 Task: Apply the filter "Github Partners" in the GitHub marketplace.
Action: Mouse moved to (223, 117)
Screenshot: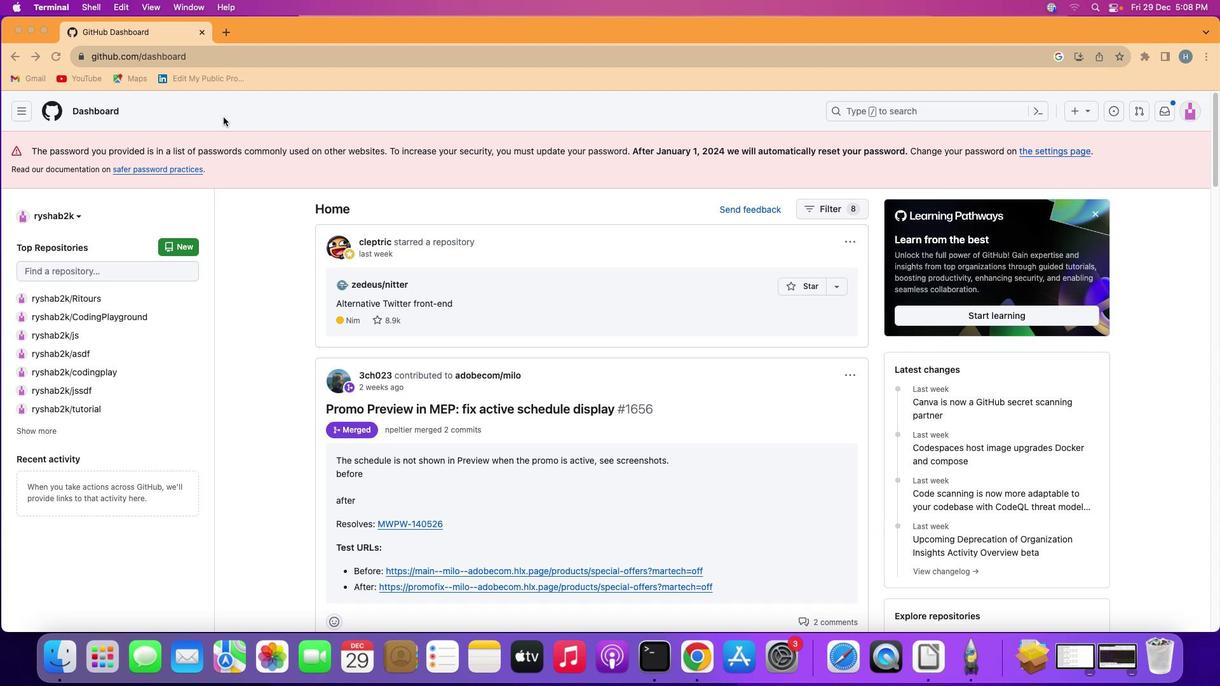 
Action: Mouse pressed left at (223, 117)
Screenshot: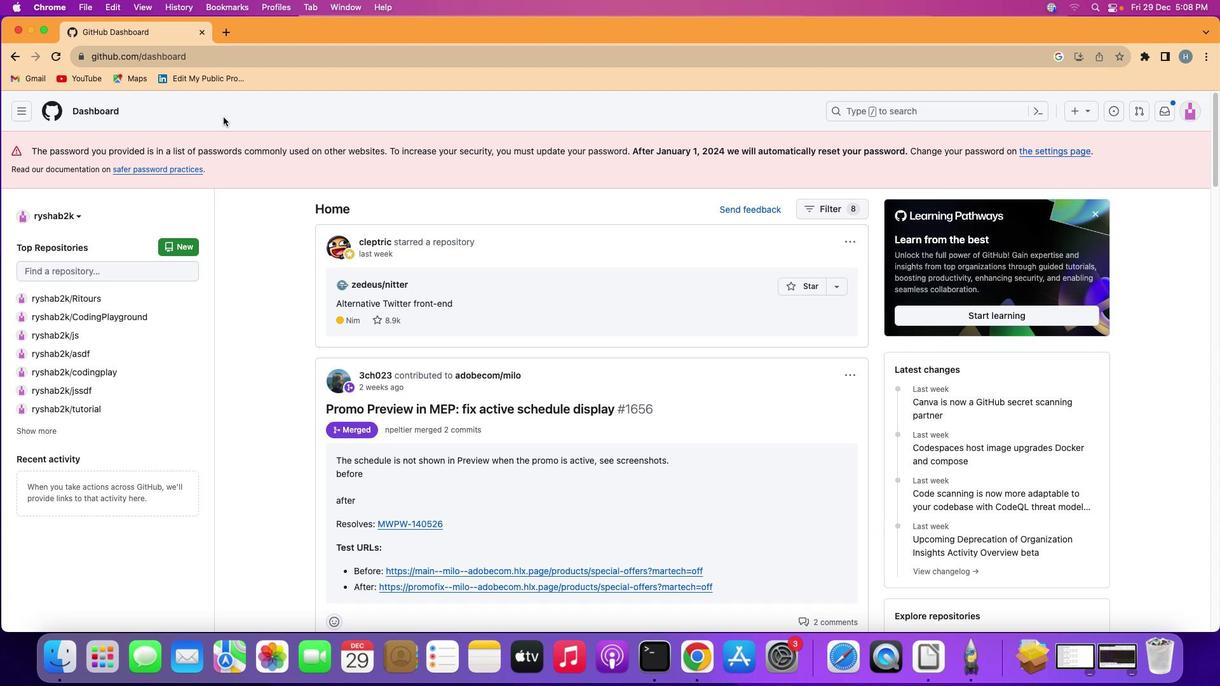
Action: Mouse moved to (25, 108)
Screenshot: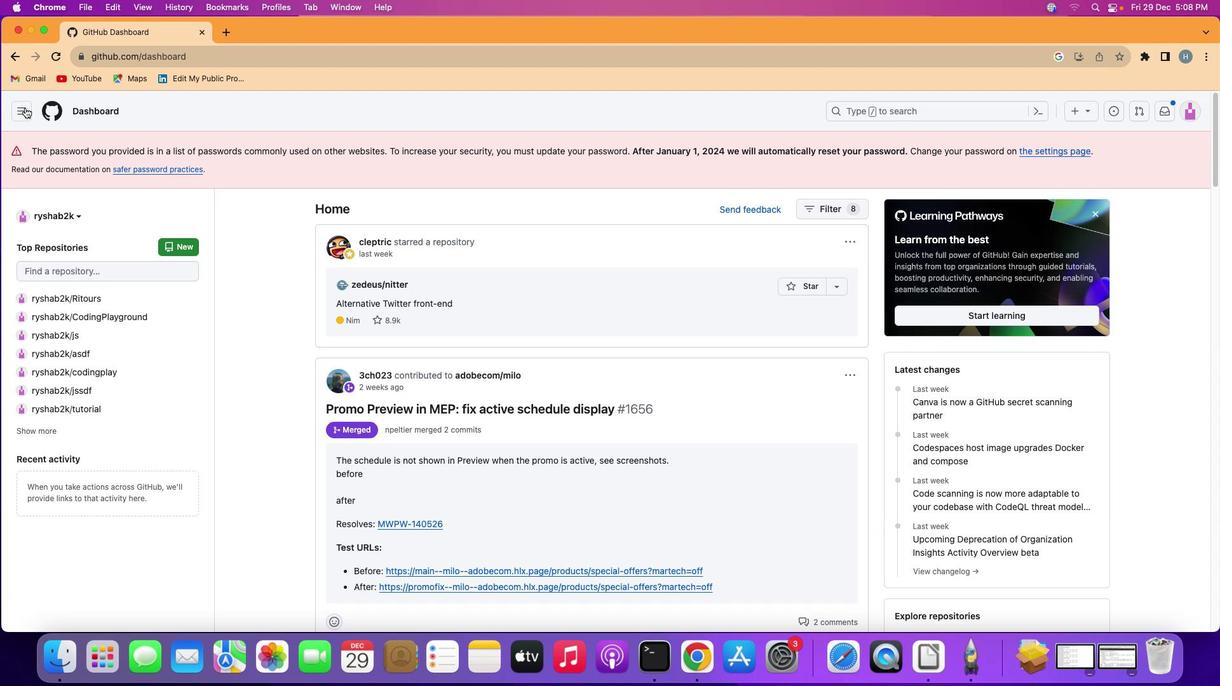 
Action: Mouse pressed left at (25, 108)
Screenshot: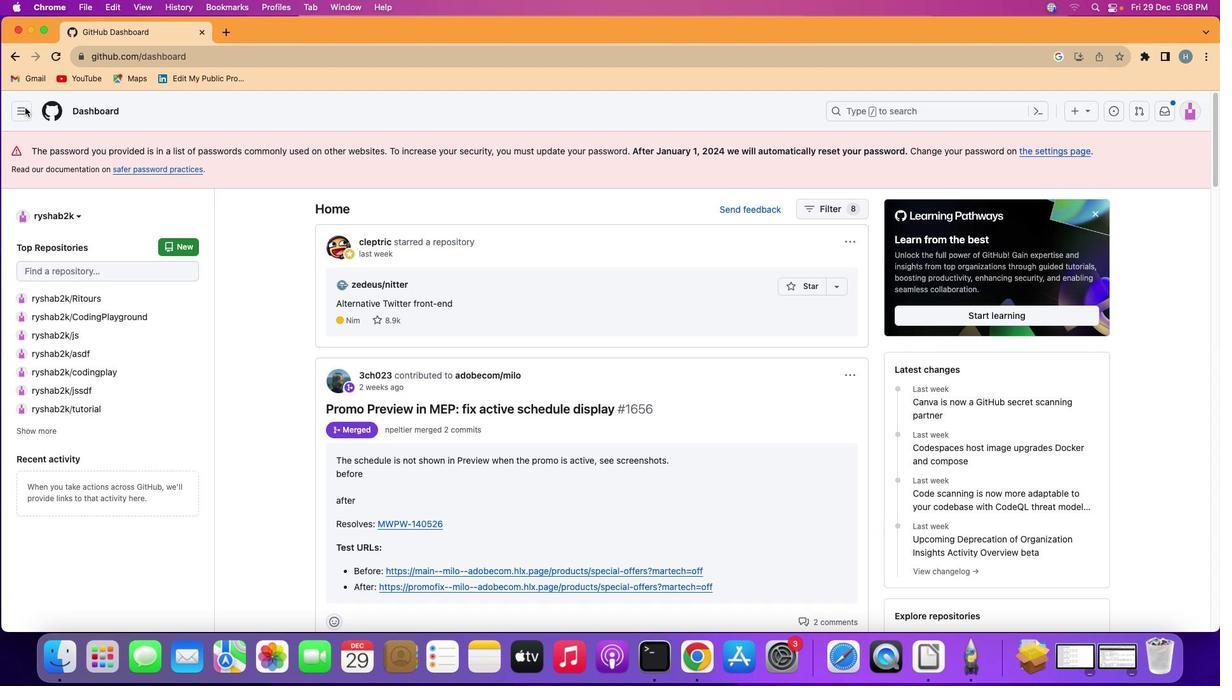 
Action: Mouse moved to (122, 298)
Screenshot: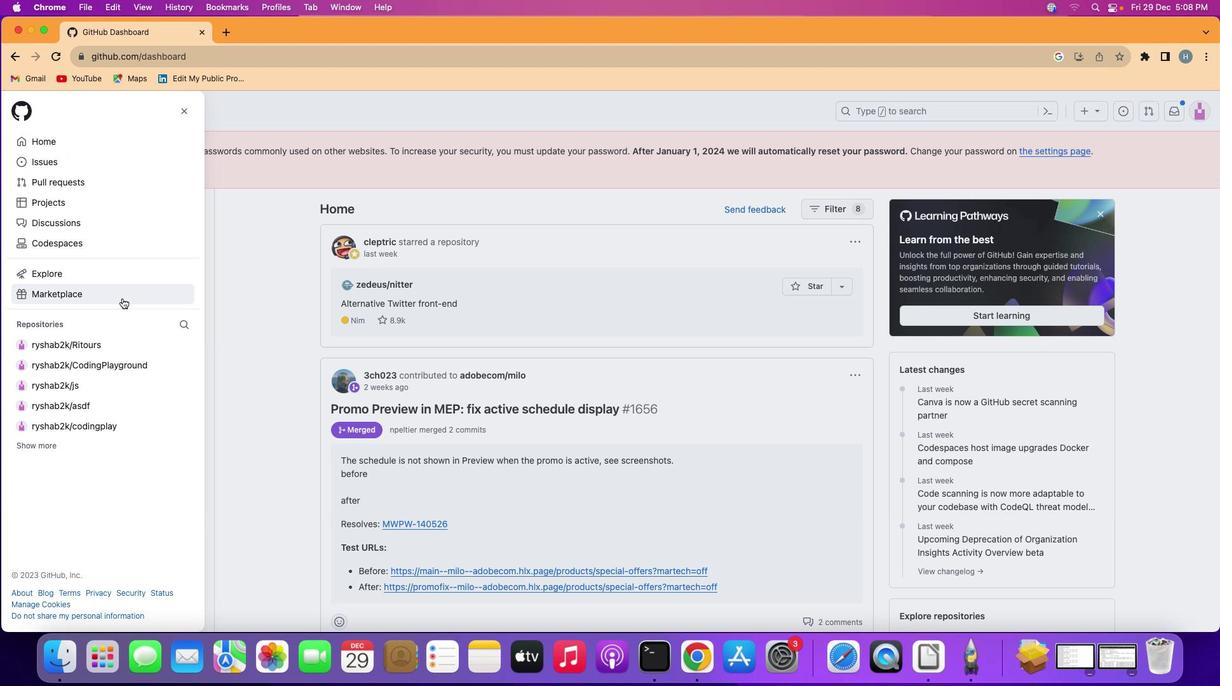 
Action: Mouse pressed left at (122, 298)
Screenshot: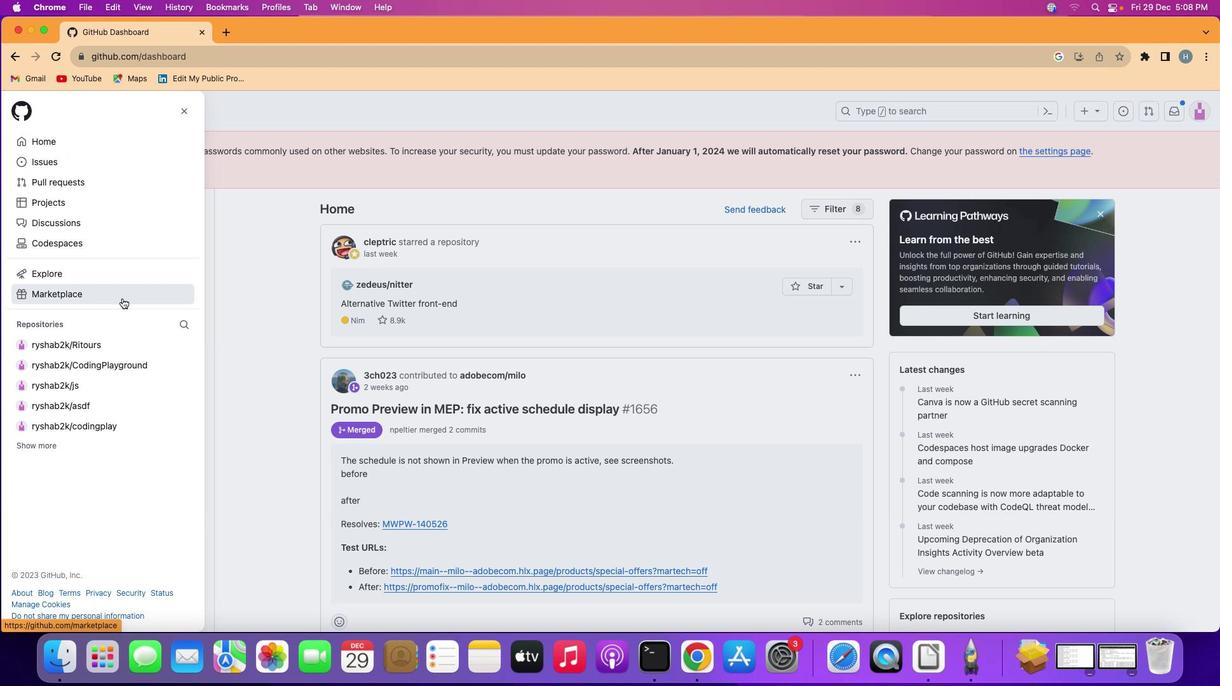 
Action: Mouse moved to (401, 497)
Screenshot: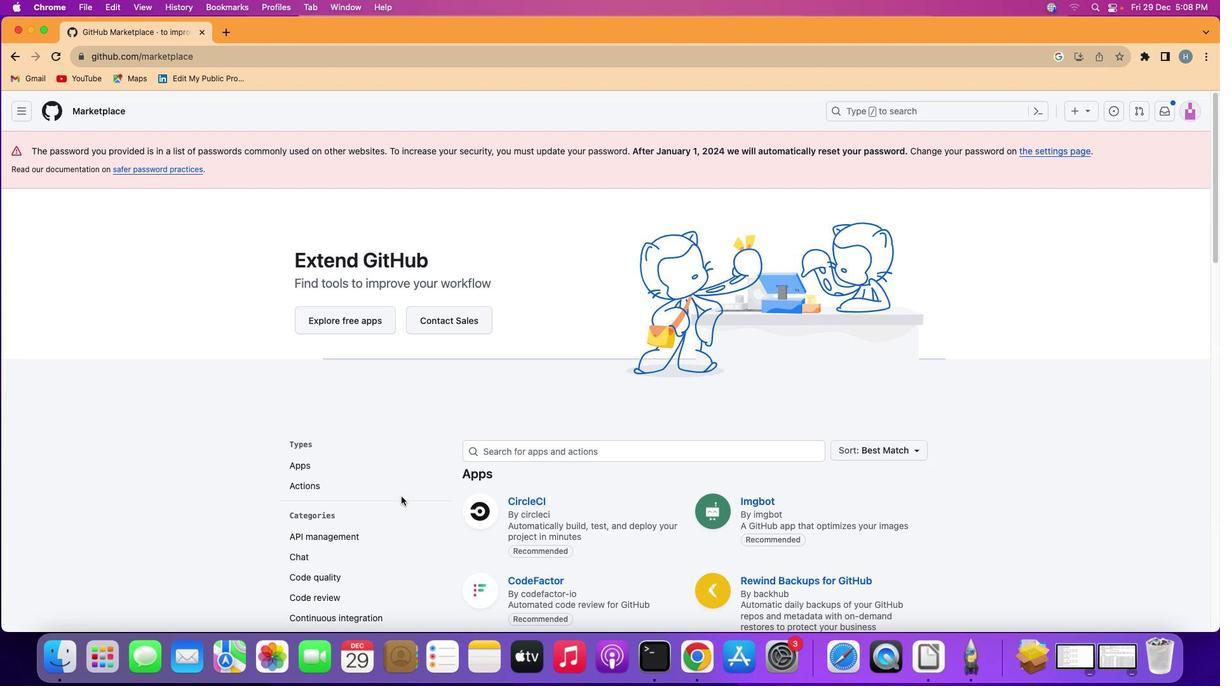 
Action: Mouse scrolled (401, 497) with delta (0, 0)
Screenshot: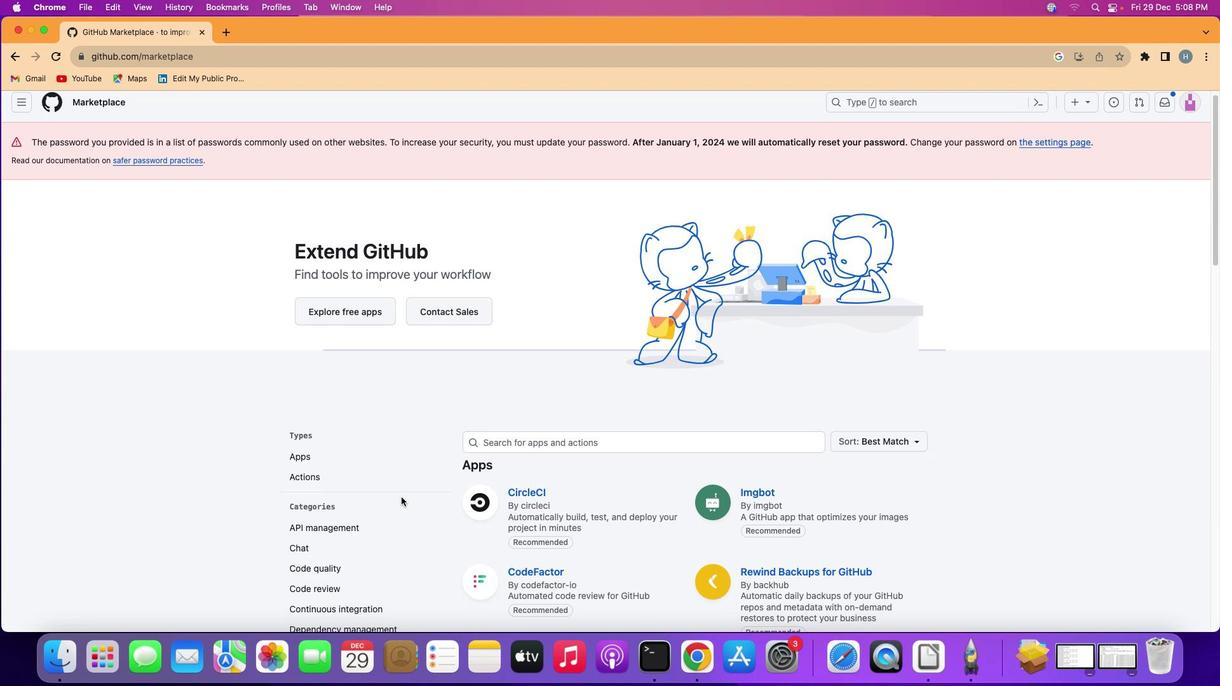 
Action: Mouse scrolled (401, 497) with delta (0, 0)
Screenshot: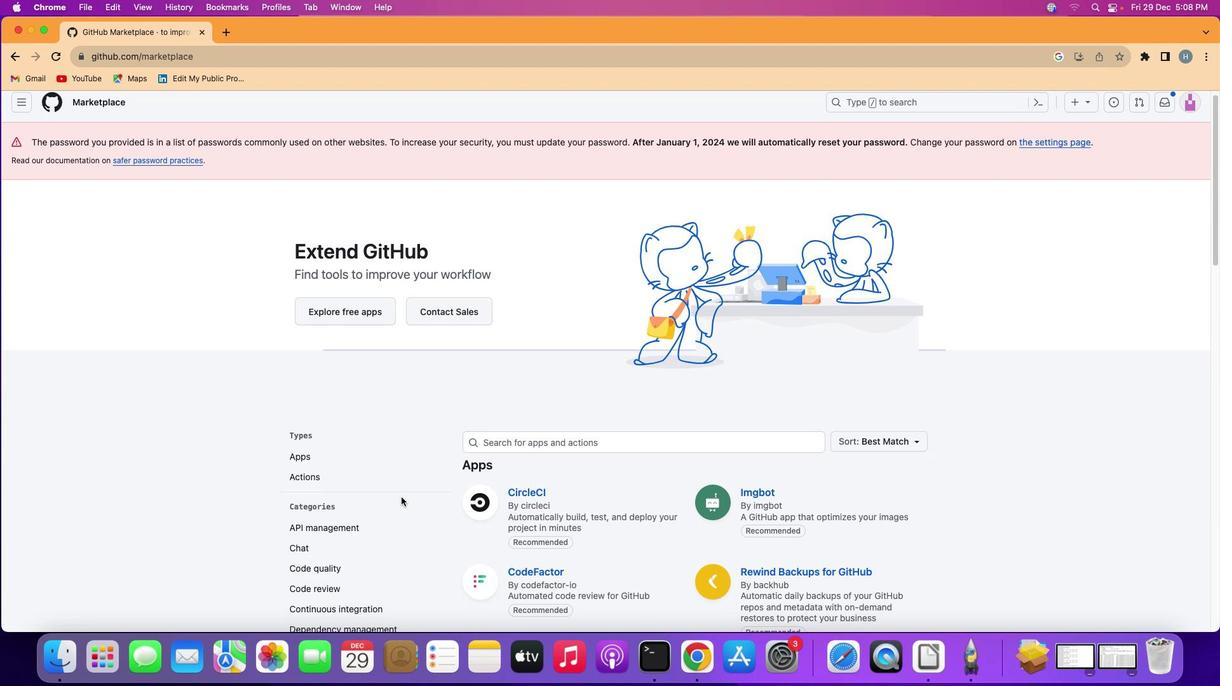 
Action: Mouse moved to (401, 497)
Screenshot: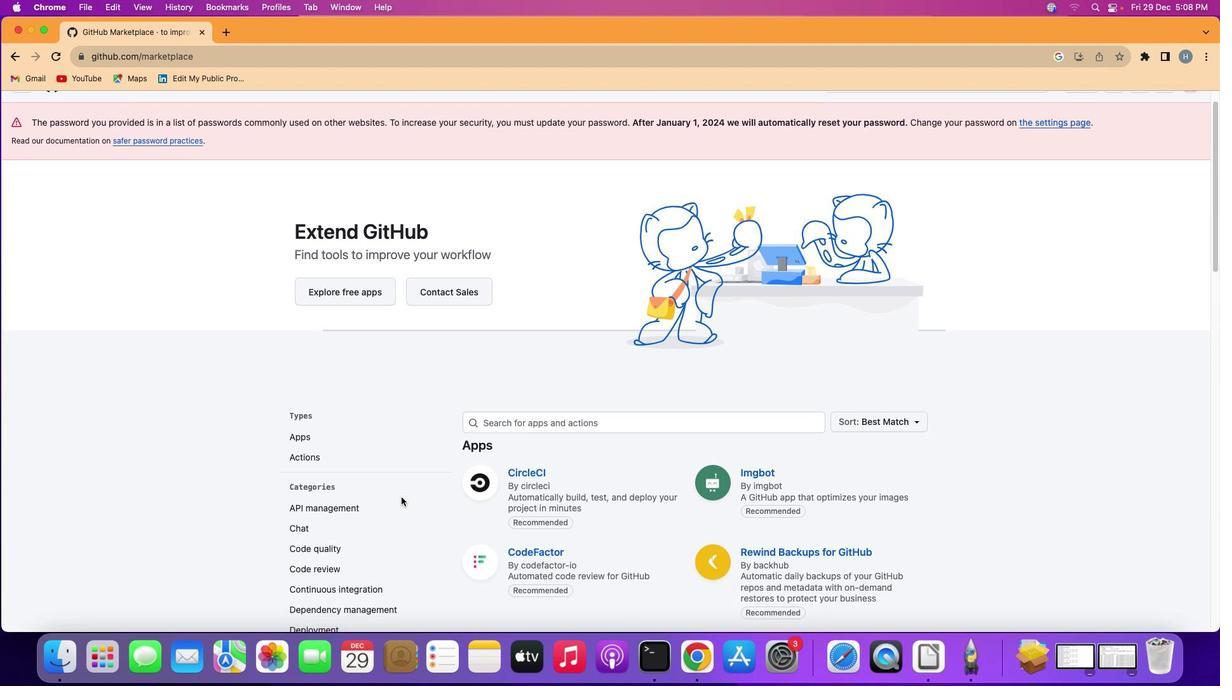 
Action: Mouse scrolled (401, 497) with delta (0, -1)
Screenshot: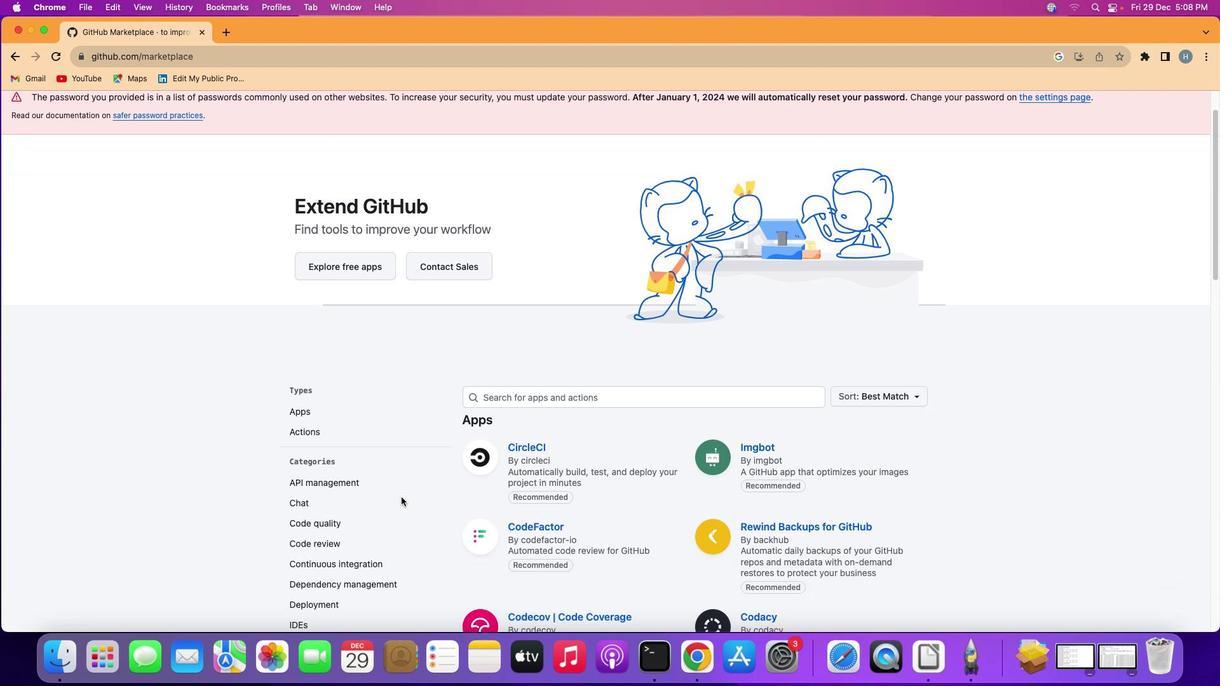 
Action: Mouse moved to (401, 497)
Screenshot: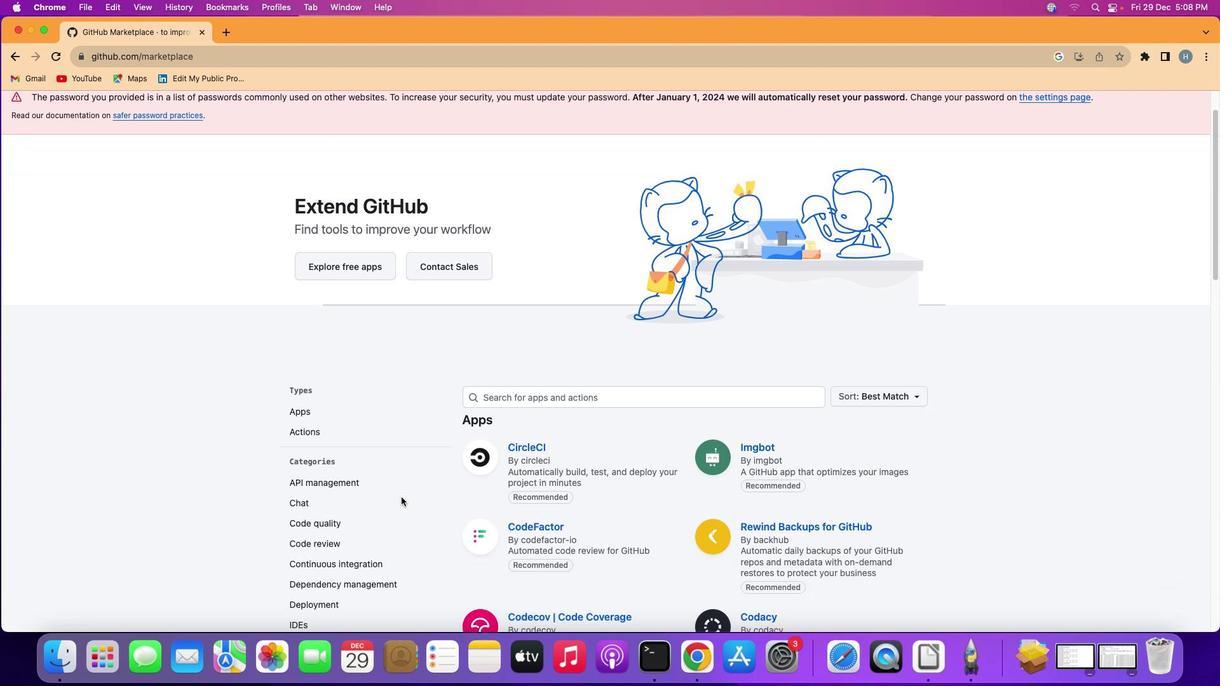 
Action: Mouse scrolled (401, 497) with delta (0, -1)
Screenshot: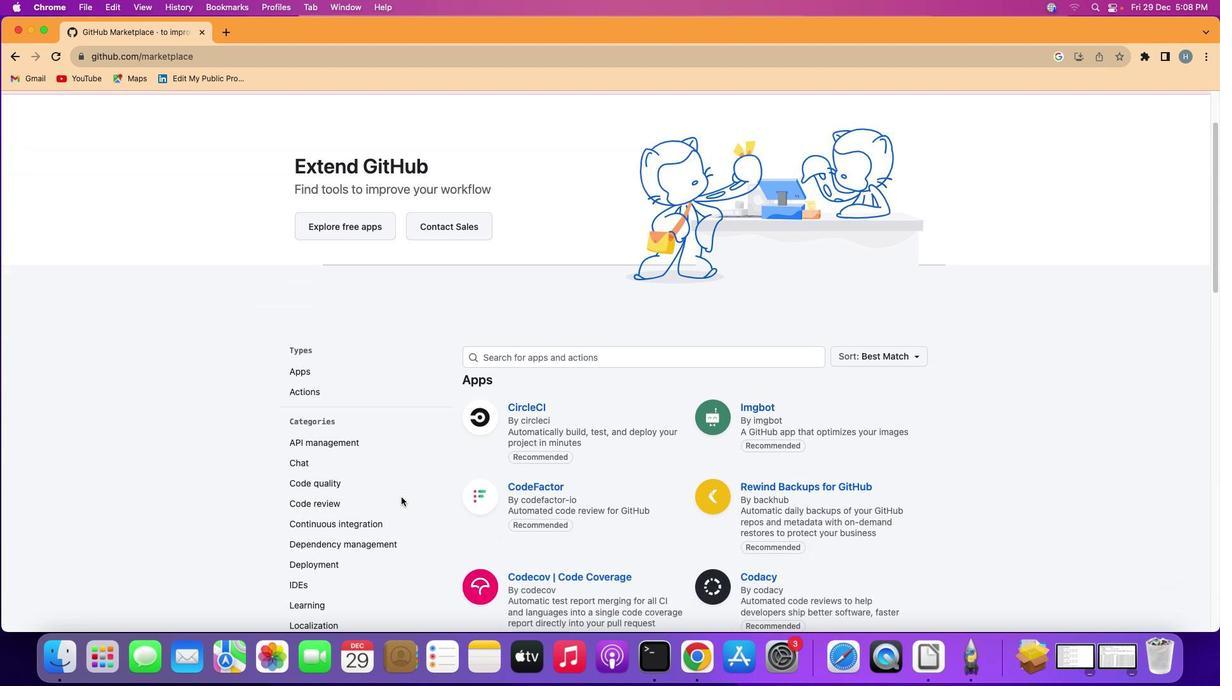 
Action: Mouse scrolled (401, 497) with delta (0, -2)
Screenshot: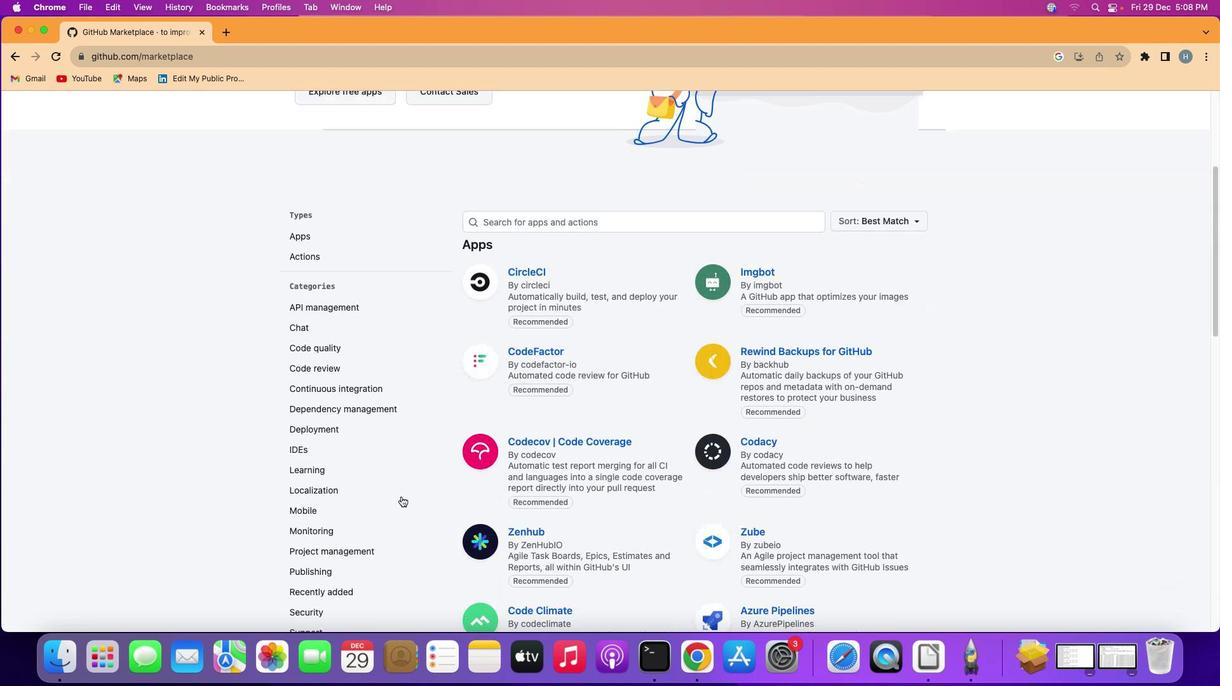 
Action: Mouse moved to (401, 496)
Screenshot: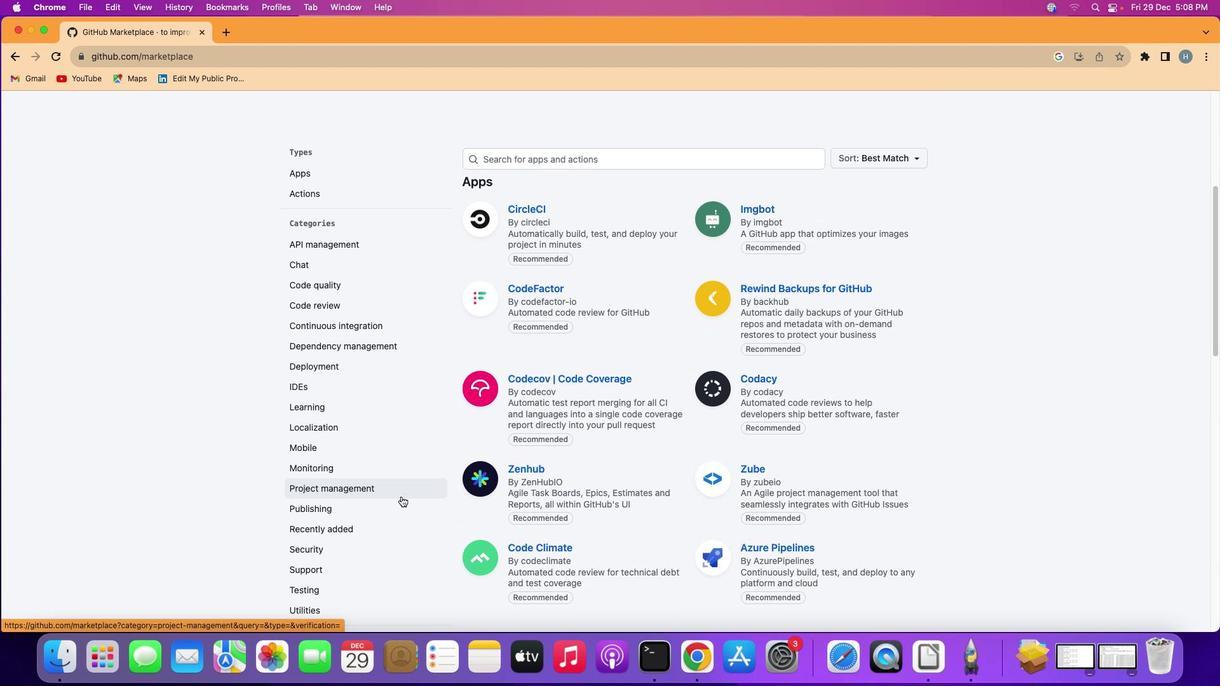 
Action: Mouse scrolled (401, 496) with delta (0, 0)
Screenshot: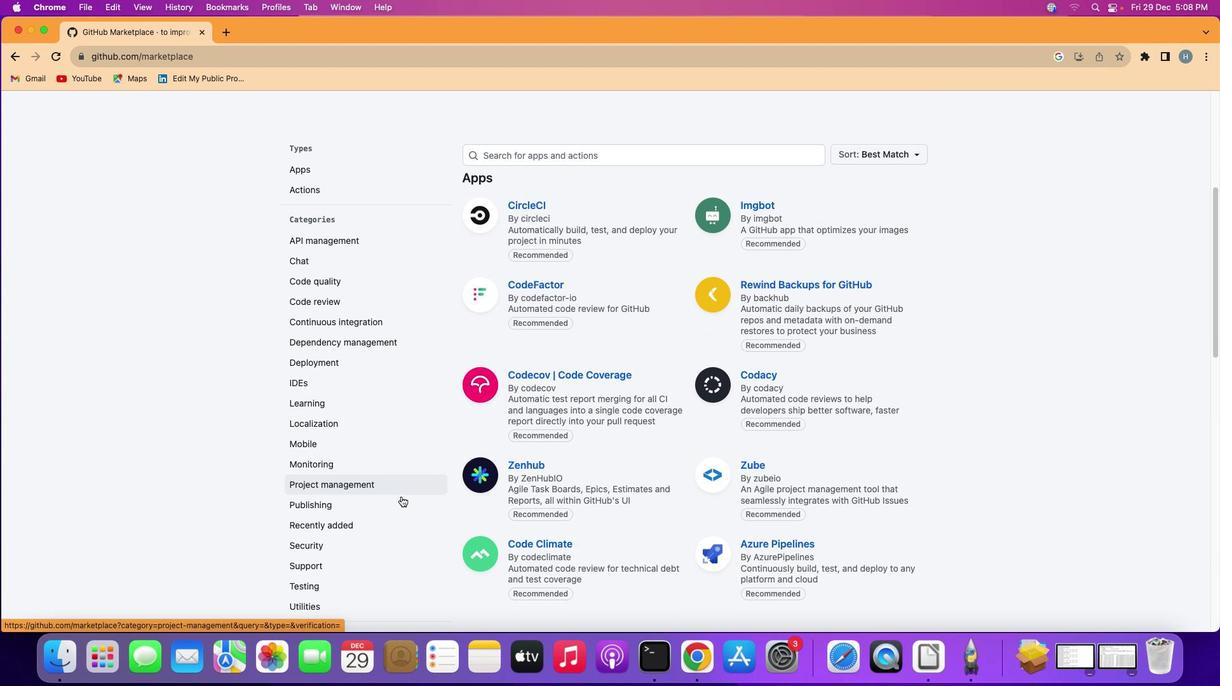 
Action: Mouse scrolled (401, 496) with delta (0, 0)
Screenshot: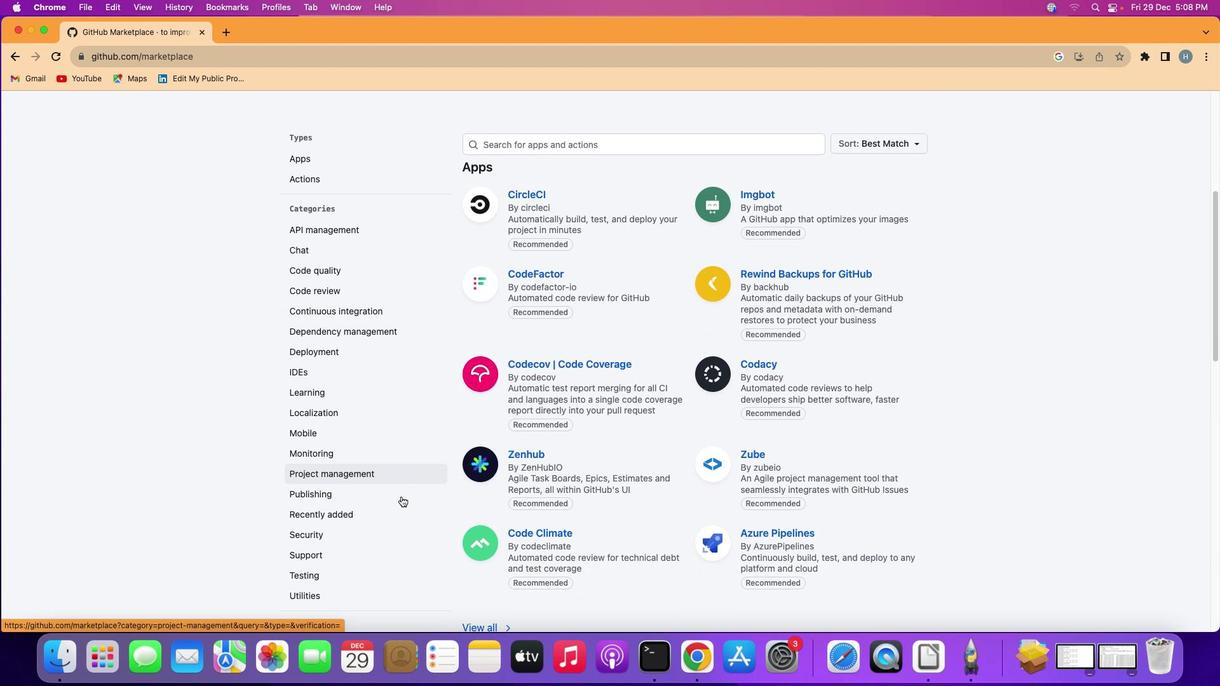 
Action: Mouse scrolled (401, 496) with delta (0, -1)
Screenshot: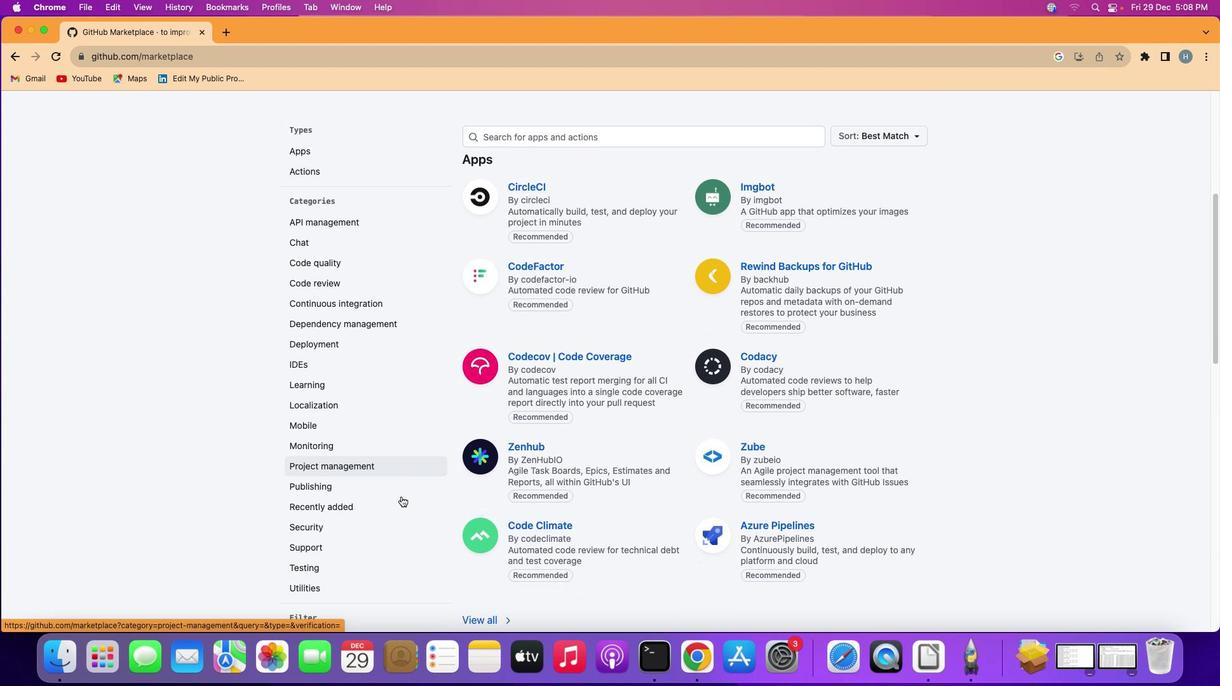 
Action: Mouse scrolled (401, 496) with delta (0, -1)
Screenshot: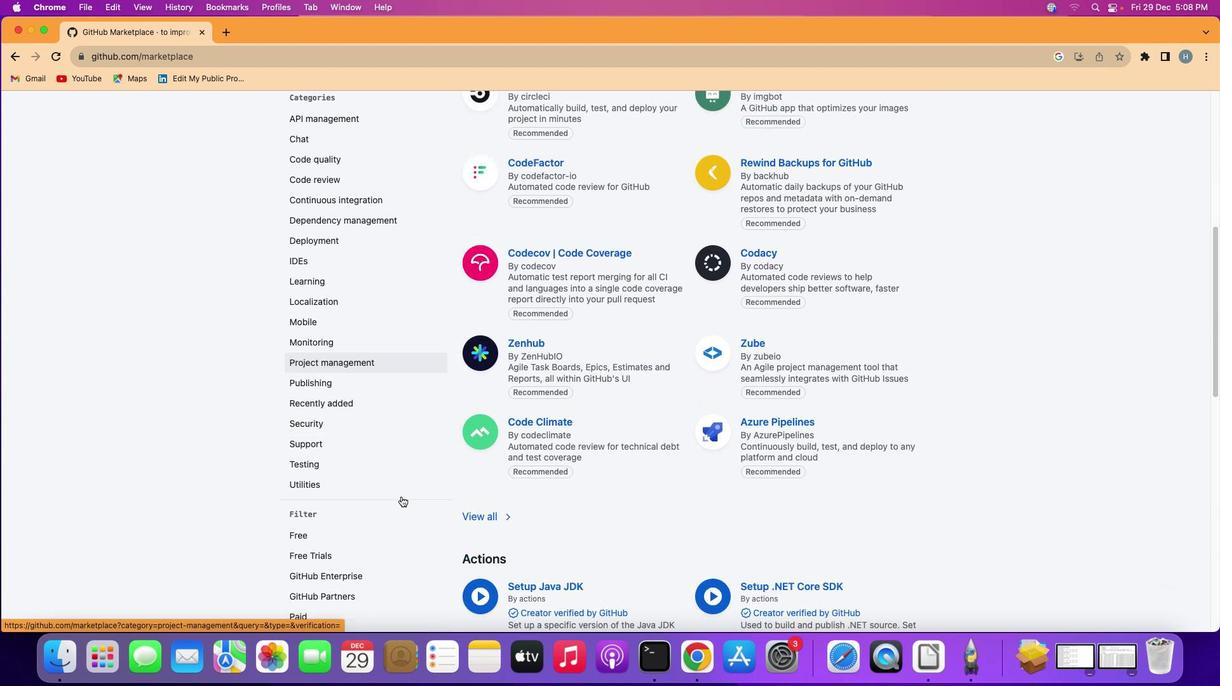
Action: Mouse scrolled (401, 496) with delta (0, -1)
Screenshot: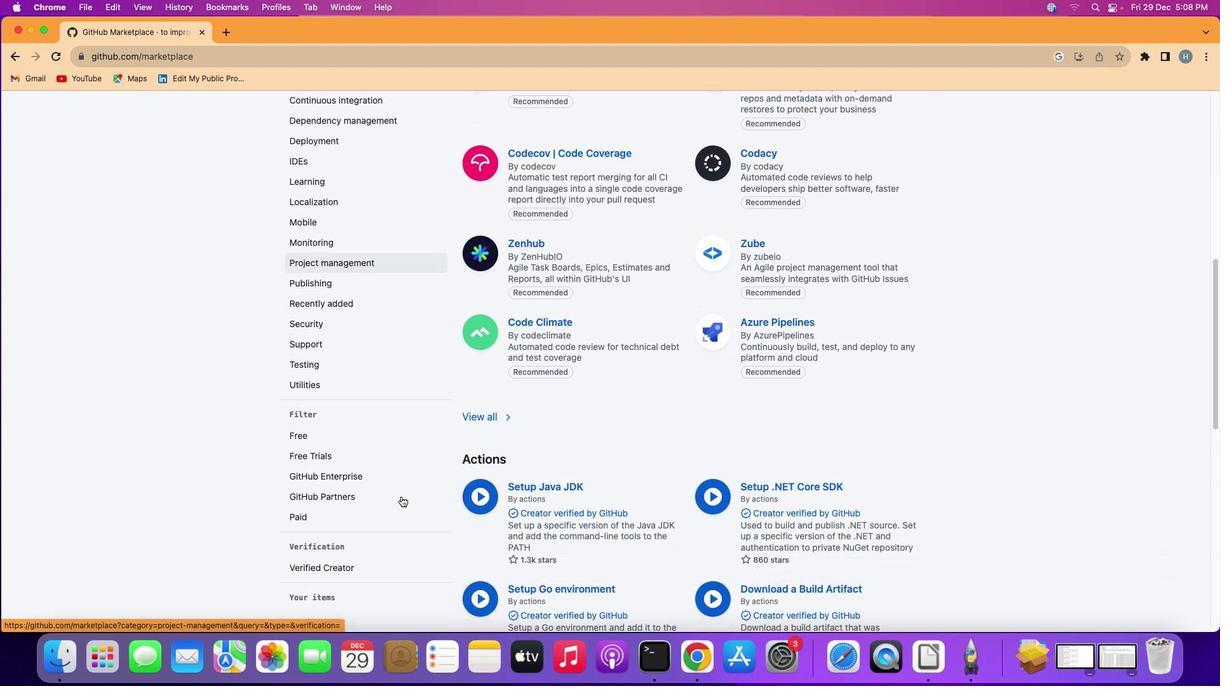 
Action: Mouse scrolled (401, 496) with delta (0, -1)
Screenshot: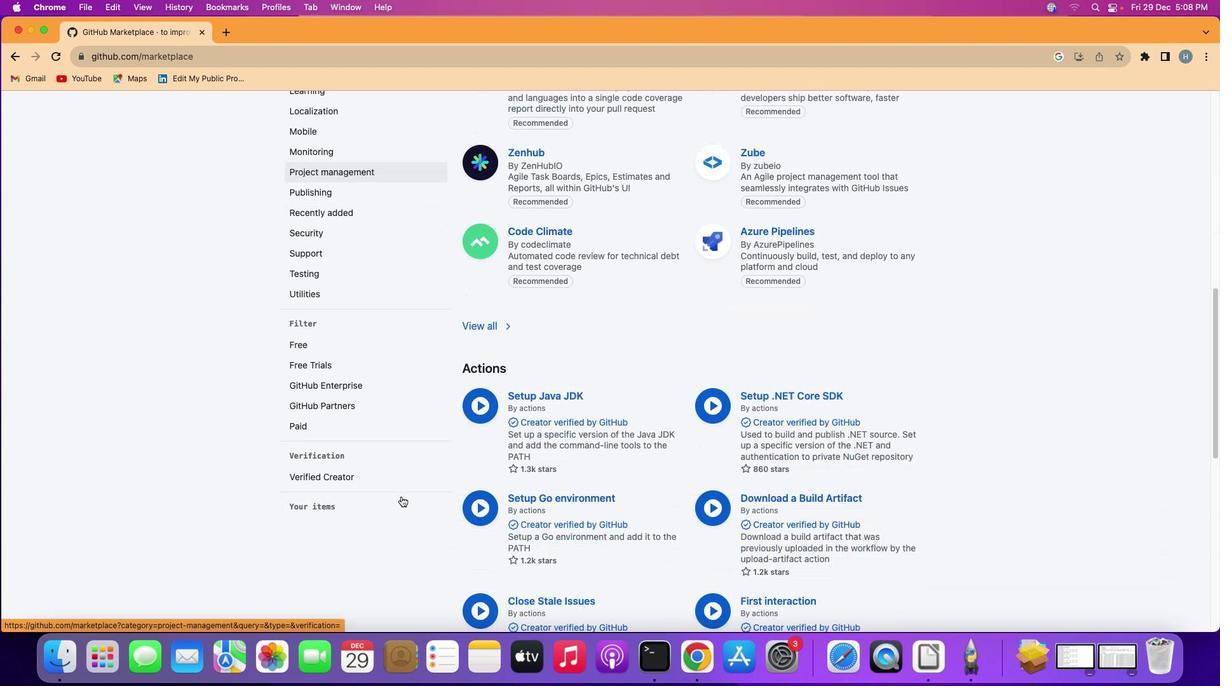 
Action: Mouse moved to (368, 378)
Screenshot: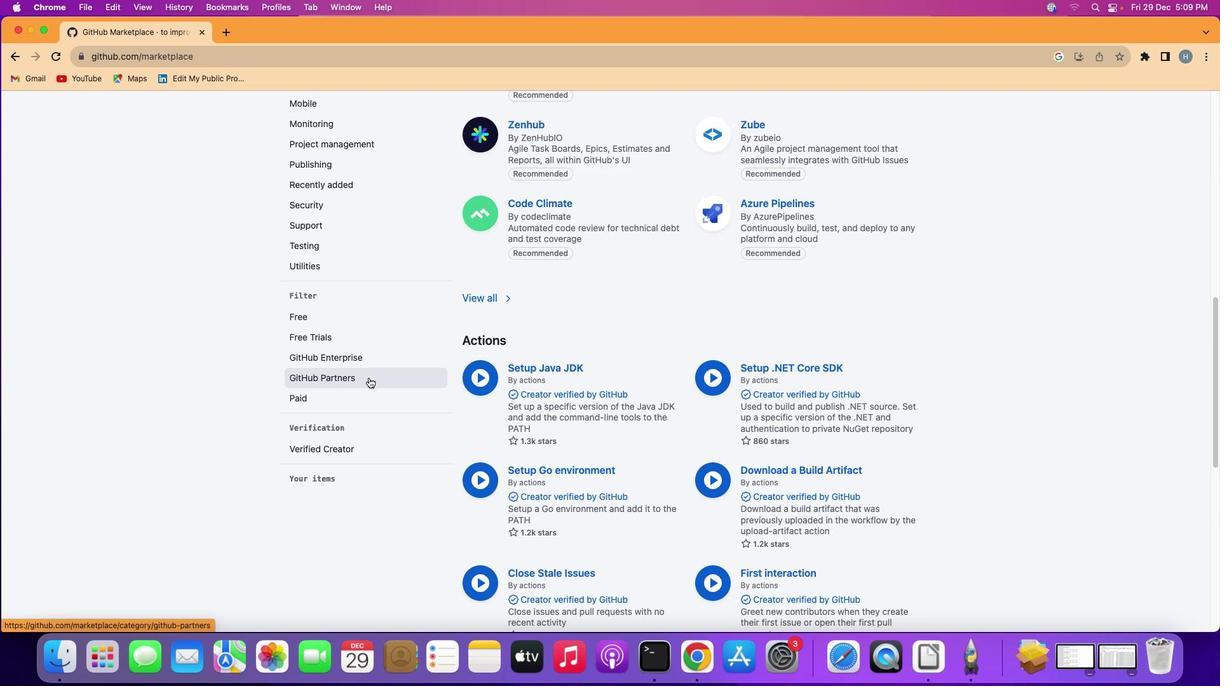 
Action: Mouse pressed left at (368, 378)
Screenshot: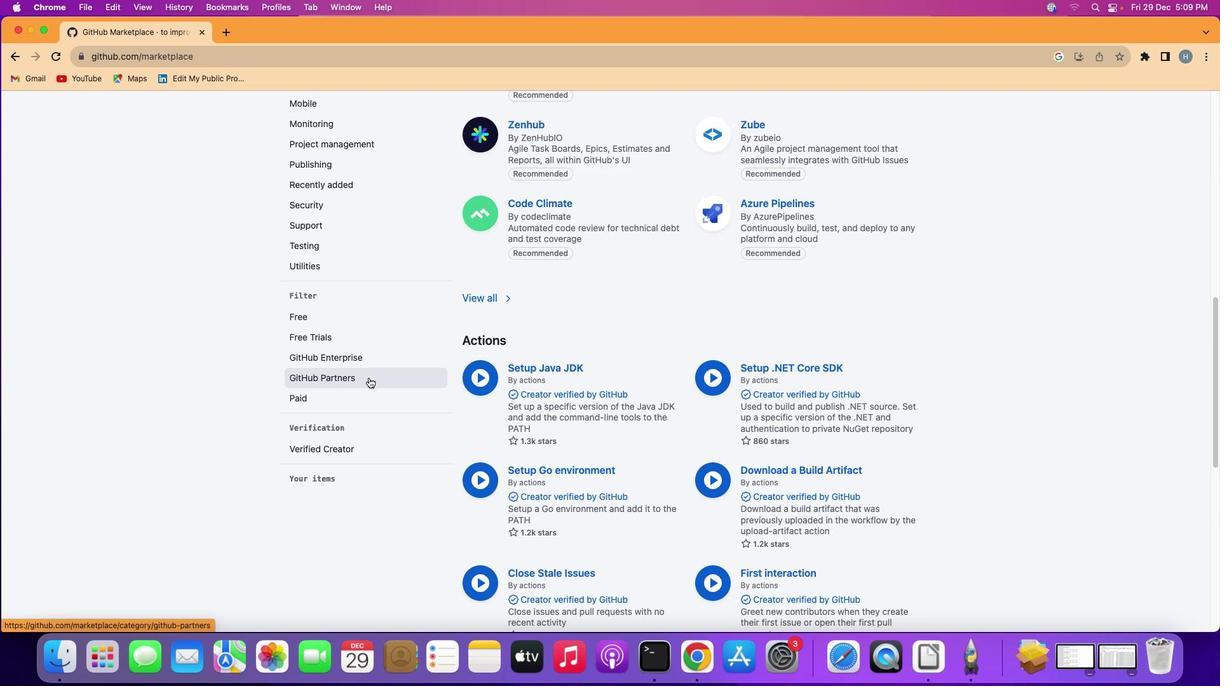 
Action: Mouse moved to (368, 378)
Screenshot: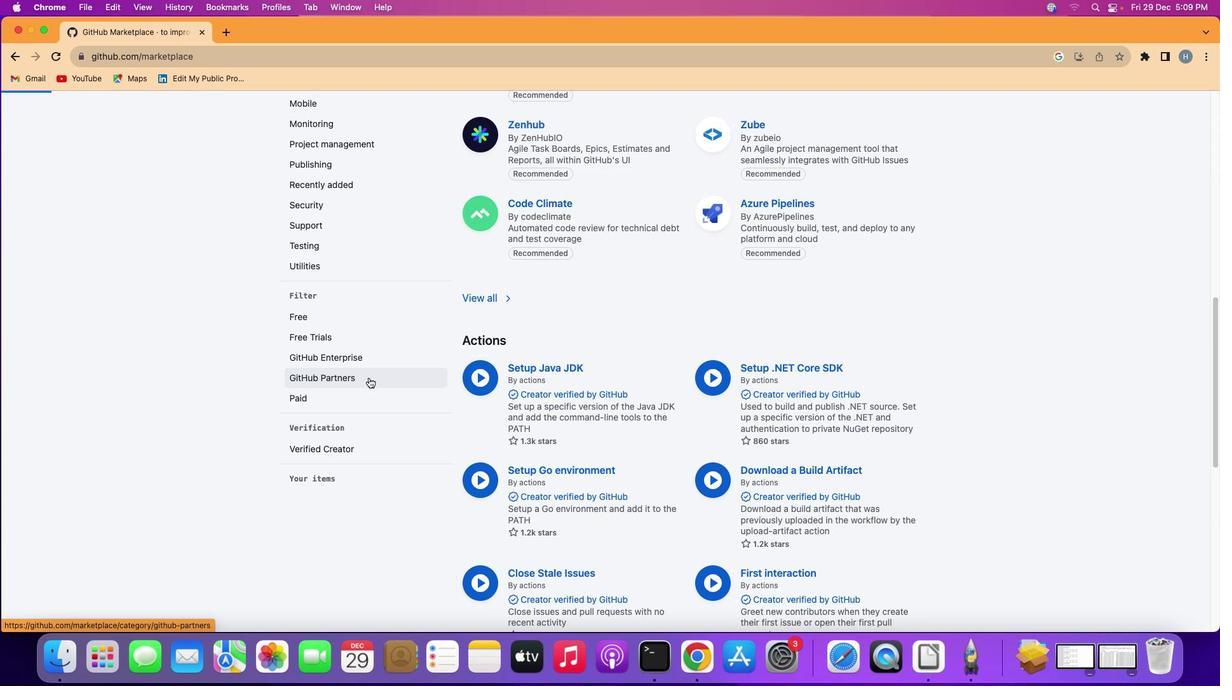 
